 Task: Plan a 4-hour wine blending and tasting experience at a local vineyard.
Action: Mouse moved to (411, 170)
Screenshot: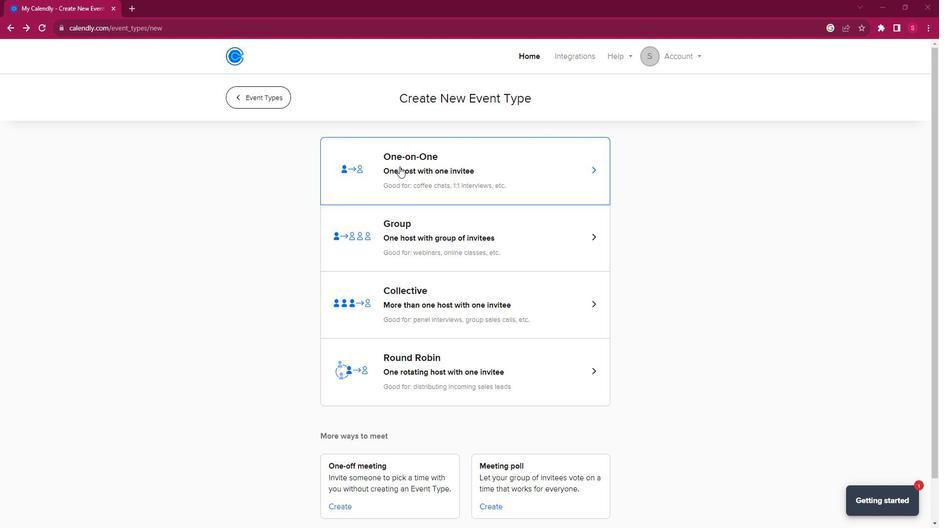 
Action: Mouse pressed left at (411, 170)
Screenshot: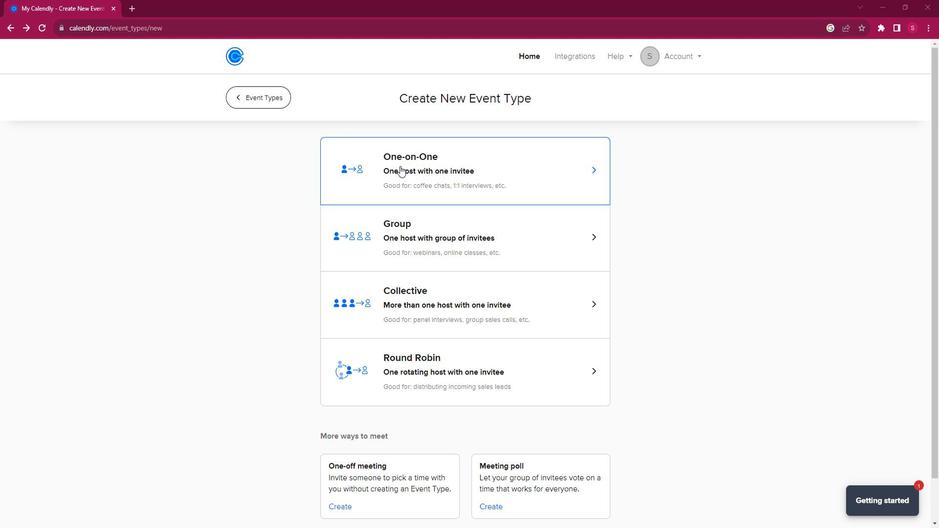 
Action: Mouse moved to (289, 244)
Screenshot: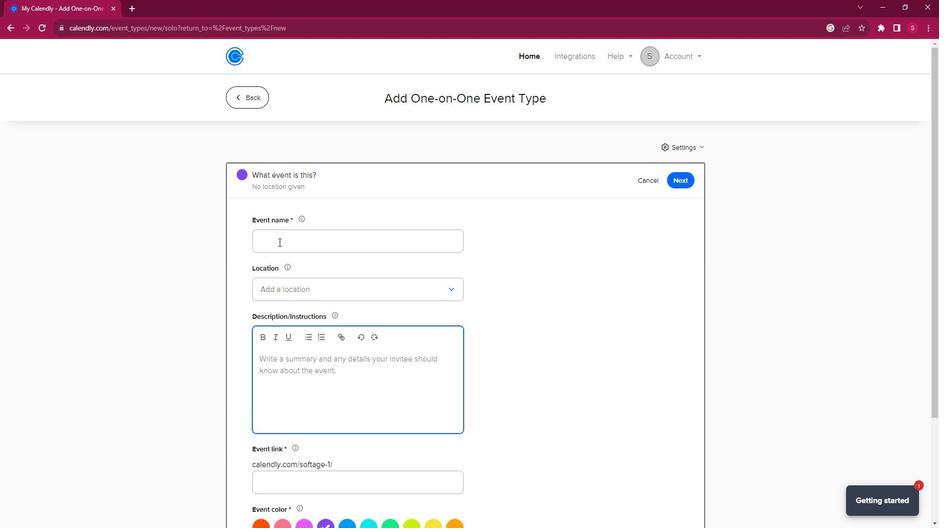
Action: Mouse pressed left at (289, 244)
Screenshot: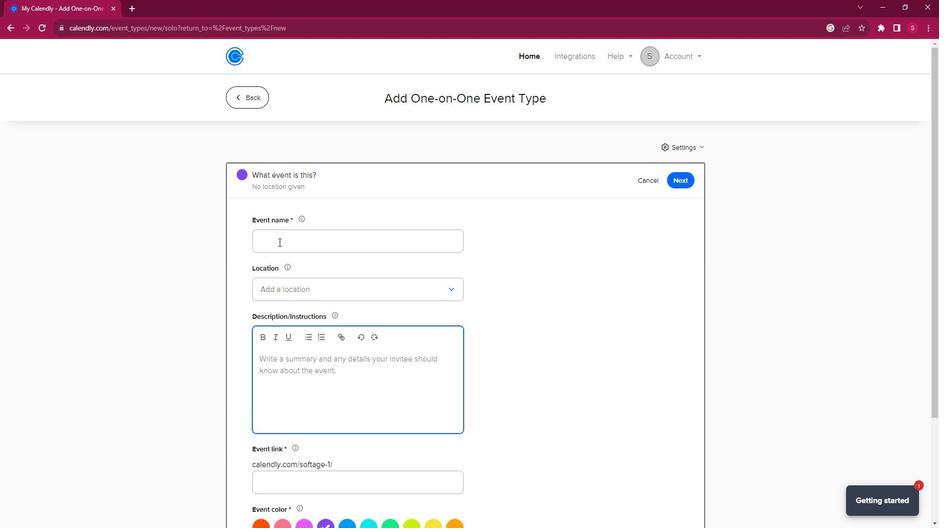 
Action: Key pressed <Key.shift><Key.shift>Vineyard<Key.space><Key.shift>Wine<Key.space><Key.shift>Blending<Key.space><Key.shift>Experience
Screenshot: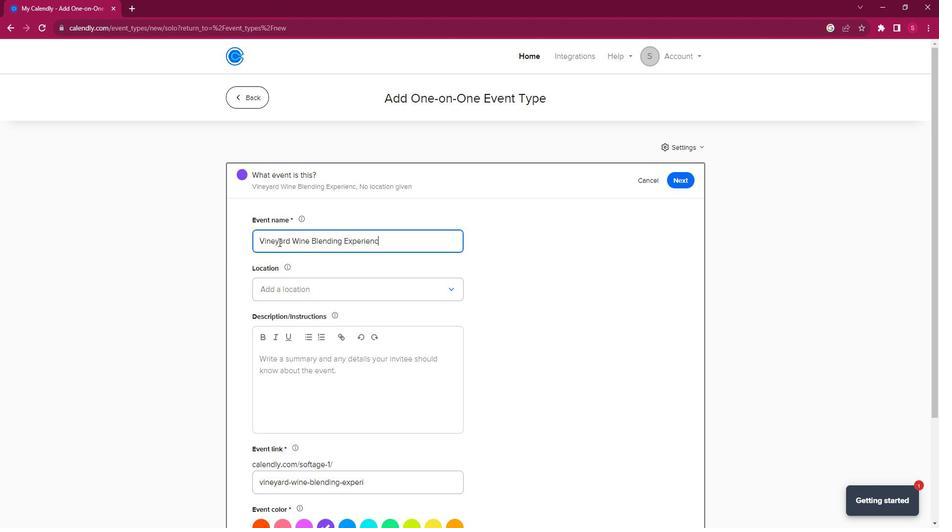 
Action: Mouse moved to (351, 292)
Screenshot: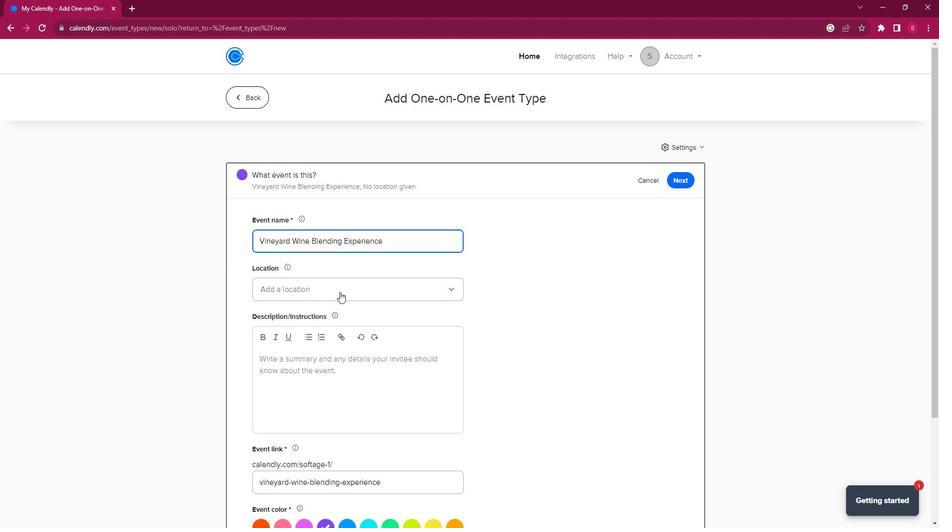 
Action: Mouse pressed left at (351, 292)
Screenshot: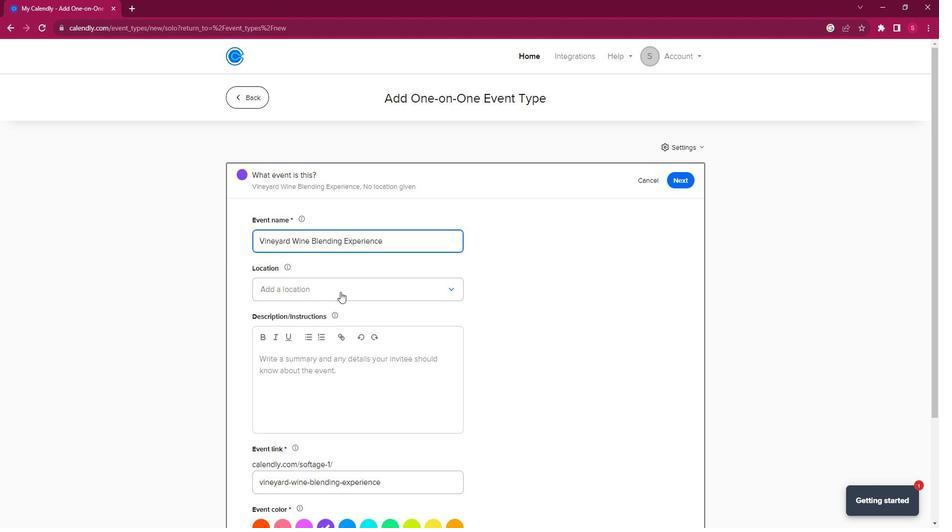 
Action: Mouse moved to (332, 313)
Screenshot: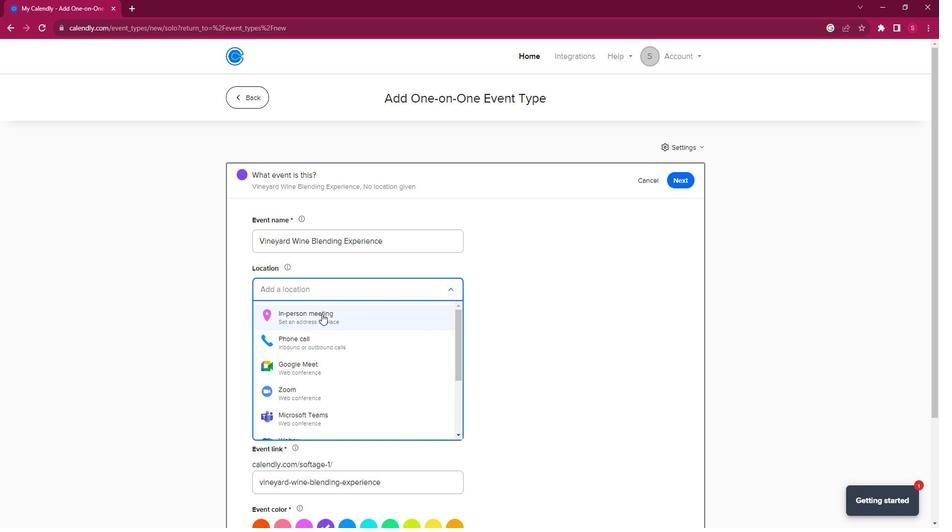 
Action: Mouse pressed left at (332, 313)
Screenshot: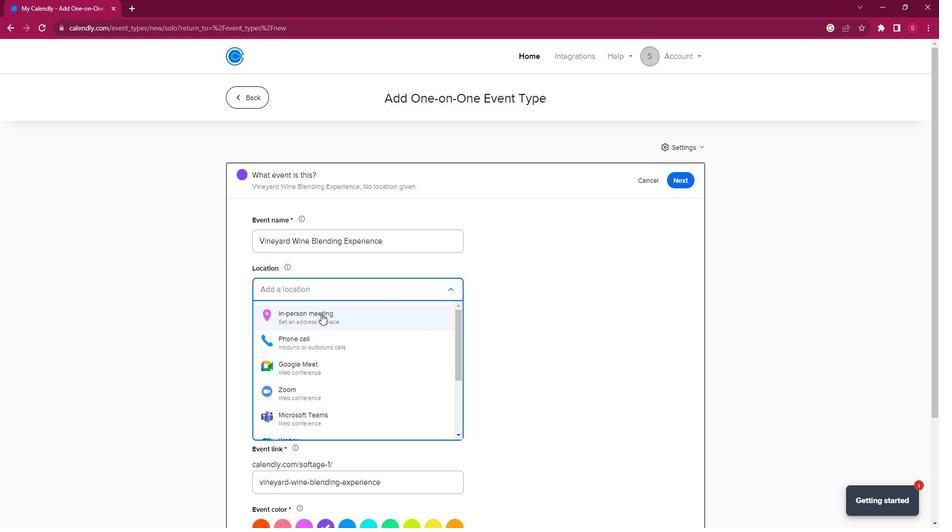 
Action: Mouse moved to (503, 175)
Screenshot: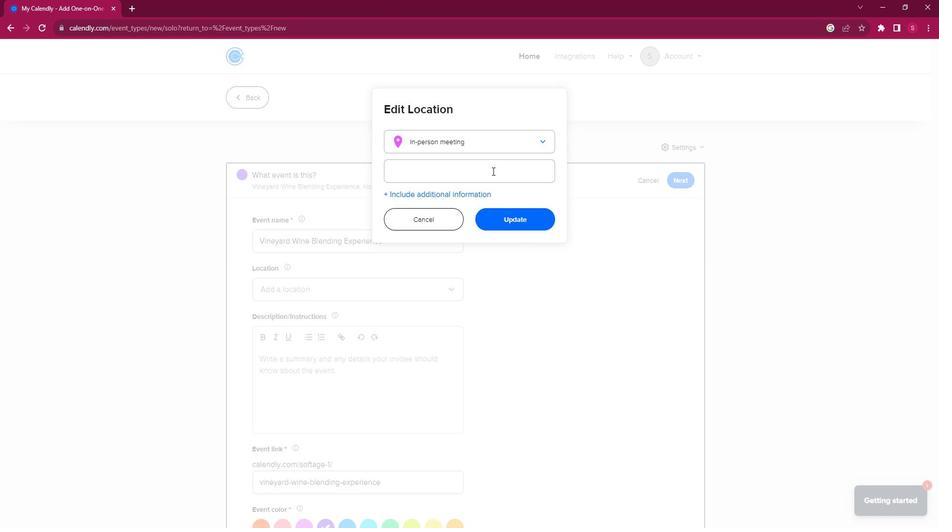 
Action: Mouse pressed left at (503, 175)
Screenshot: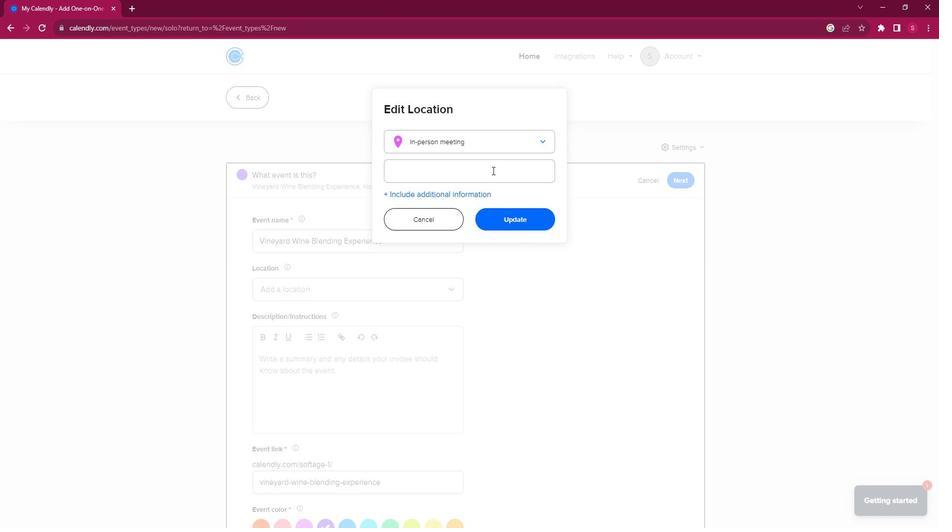 
Action: Key pressed <Key.shift>Grapea<Key.backspace>s<Key.space><Key.shift><Key.shift><Key.shift><Key.shift><Key.shift><Key.shift><Key.shift><Key.shift><Key.shift><Key.shift><Key.shift><Key.shift><Key.shift><Key.shift><Key.shift><Key.shift><Key.shift><Key.shift><Key.shift><Key.shift><Key.shift><Key.shift><Key.shift><Key.shift>&<Key.space><Key.shift><Key.shift><Key.shift><Key.shift><Key.shift><Key.shift><Key.shift><Key.shift><Key.shift><Key.shift><Key.shift><Key.shift><Key.shift><Key.shift><Key.shift><Key.shift><Key.shift><Key.shift><Key.shift><Key.shift><Key.shift><Key.shift><Key.shift><Key.shift><Key.shift>Vines<Key.space><Key.shift><Key.shift><Key.shift><Key.shift><Key.shift><Key.shift>Vineyard,<Key.space>123<Key.space><Key.shift>Vineyward<Key.backspace><Key.backspace><Key.backspace><Key.backspace>ard<Key.space>lane,<Key.space><Key.left><Key.left><Key.left><Key.left><Key.left><Key.backspace><Key.shift>L<Key.down><Key.shift><Key.shift><Key.shift><Key.shift><Key.shift>Wineville,<Key.space><Key.shift><Key.shift>Ca<Key.backspace><Key.shift><Key.shift><Key.shift><Key.shift><Key.shift><Key.shift>A<Key.space><Key.shift><Key.shift><Key.shift><Key.shift><Key.shift><Key.shift><Key.shift><Key.shift><Key.shift><Key.shift><Key.shift><Key.shift><Key.shift><Key.shift><Key.shift><Key.shift><Key.shift><Key.shift><Key.shift><Key.shift><Key.shift><Key.shift><Key.shift><Key.shift>54321,<Key.space><Key.shift><Key.shift><Key.shift><Key.shift><Key.shift><Key.shift><Key.shift>United<Key.space><Key.shift>States
Screenshot: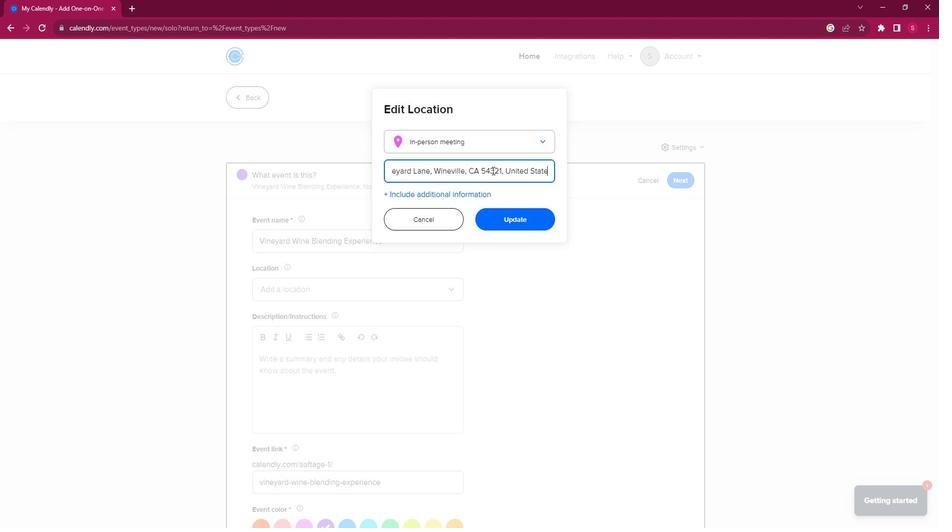 
Action: Mouse moved to (533, 221)
Screenshot: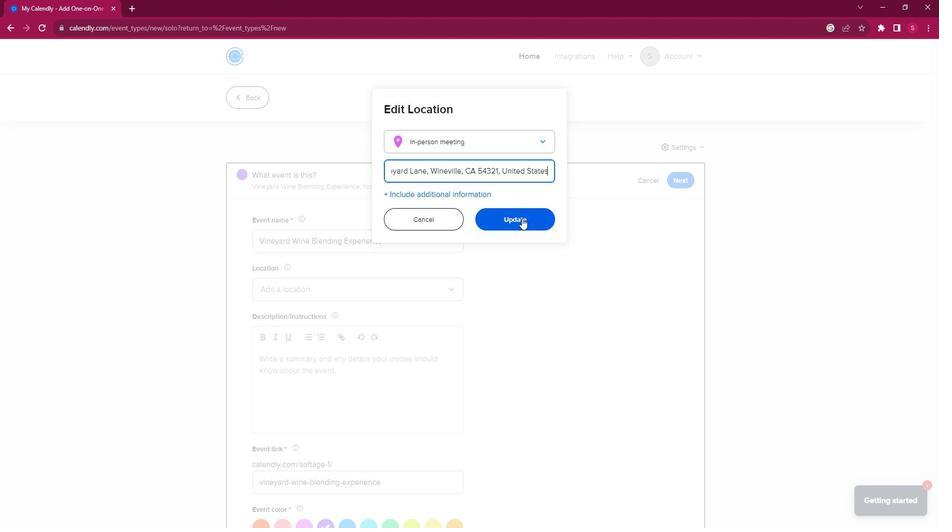 
Action: Mouse pressed left at (533, 221)
Screenshot: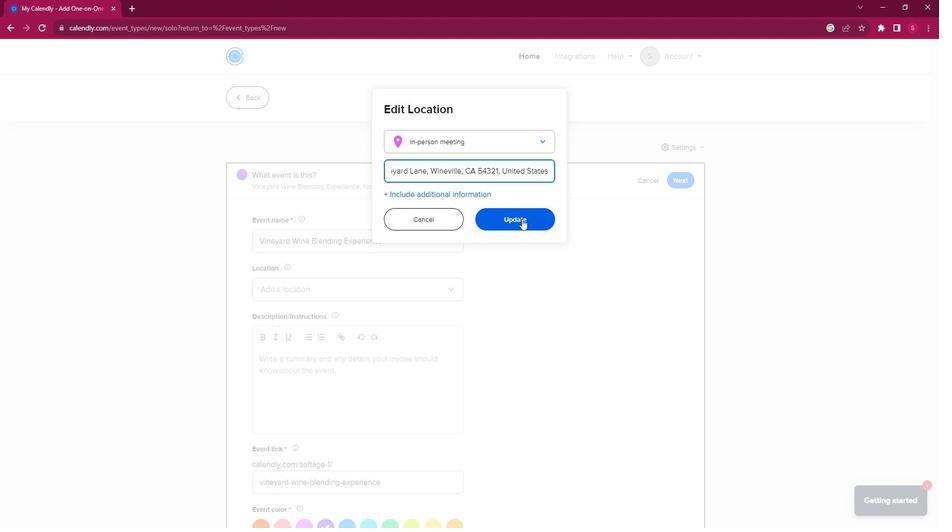 
Action: Mouse moved to (319, 395)
Screenshot: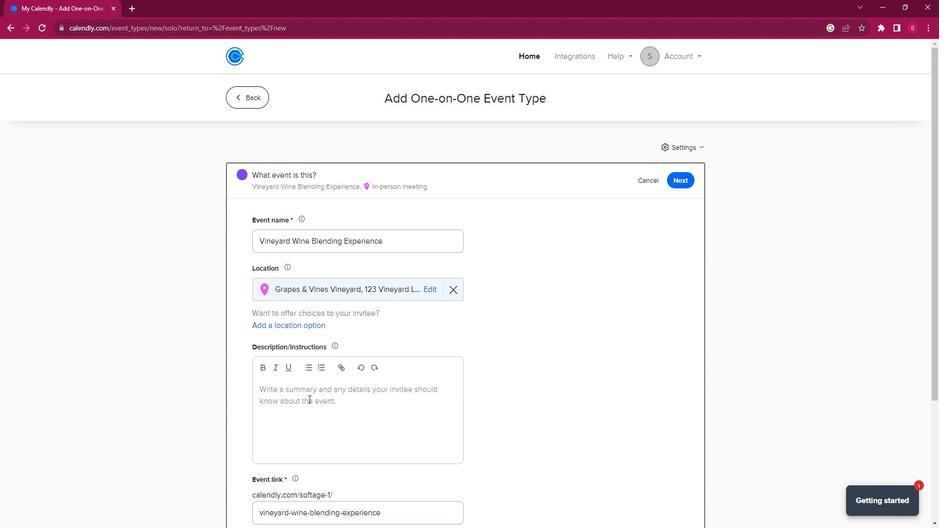 
Action: Mouse pressed left at (319, 395)
Screenshot: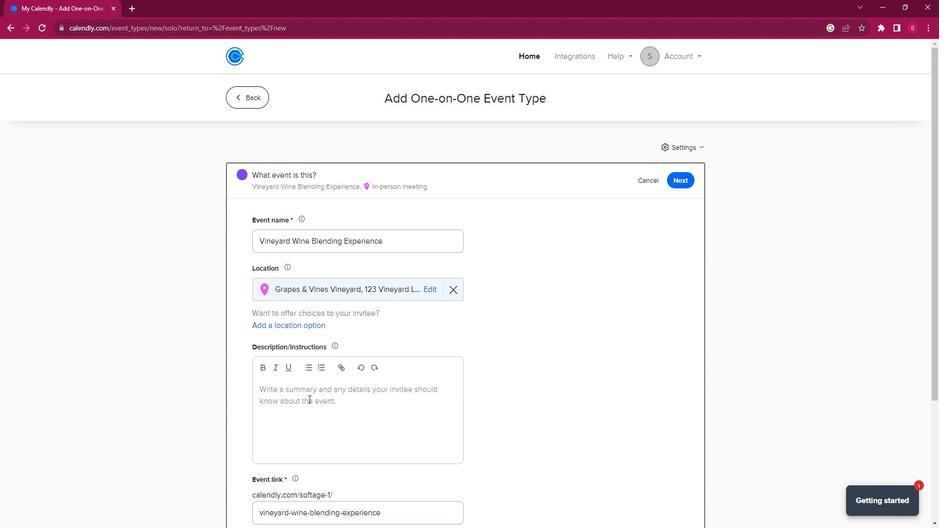 
Action: Key pressed <Key.shift>Indulge<Key.space>in<Key.space>a<Key.space>wine<Key.space>blending<Key.space>and<Key.space>tasting<Key.space>experience<Key.space>at<Key.space>a<Key.space>loac<Key.backspace><Key.backspace>cal<Key.space>vineyard,<Key.space>where<Key.space>you'll<Key.space>become<Key.space>a<Key.space>winemaker<Key.space>for<Key.space>the<Key.space>day.<Key.space><Key.shift>Join<Key.space>us<Key.space>fio<Key.backspace><Key.backspace>or<Key.space>an<Key.space>exclusive<Key.space>opportunity<Key.space>to<Key.space>create<Key.space>your<Key.space>unique<Key.space>wine<Key.space>blend<Key.space>and<Key.space>savor<Key.space>a<Key.space>variety<Key.space>of<Key.space>wines<Key.space>while<Key.space>enjoying<Key.space>the<Key.space>picturesque<Key.space>setting<Key.space>of<Key.space>the<Key.space>vineyard.<Key.space><Key.shift>This<Key.space>immer
Screenshot: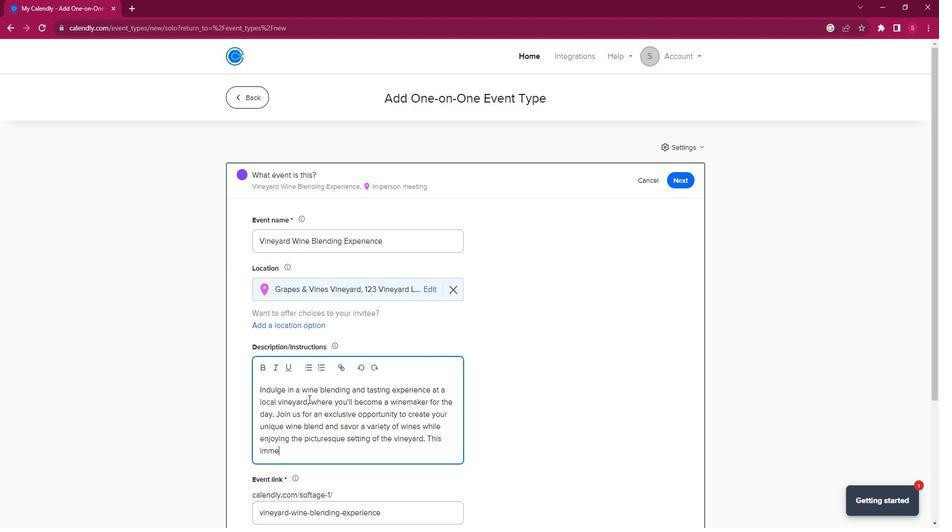 
Action: Mouse moved to (319, 394)
Screenshot: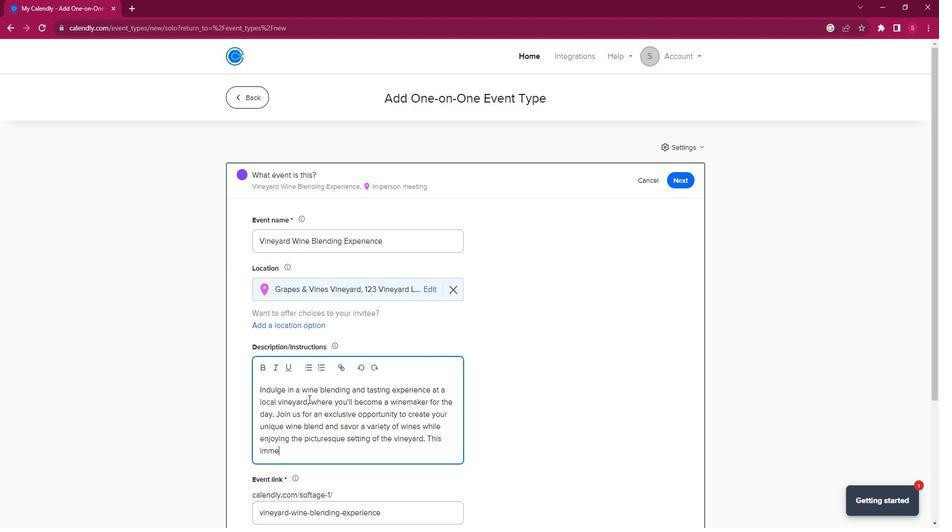 
Action: Key pressed sive<Key.space>experience<Key.space>is<Key.space>perfect<Key.space>for<Key.space>wine<Key.space>enthusiasts,<Key.space>connoisseurs,<Key.space>an<Key.space><Key.backspace>d<Key.space>anyone<Key.space>who<Key.space>appreciates<Key.space>the<Key.space>art<Key.space>of<Key.space>winemaking.
Screenshot: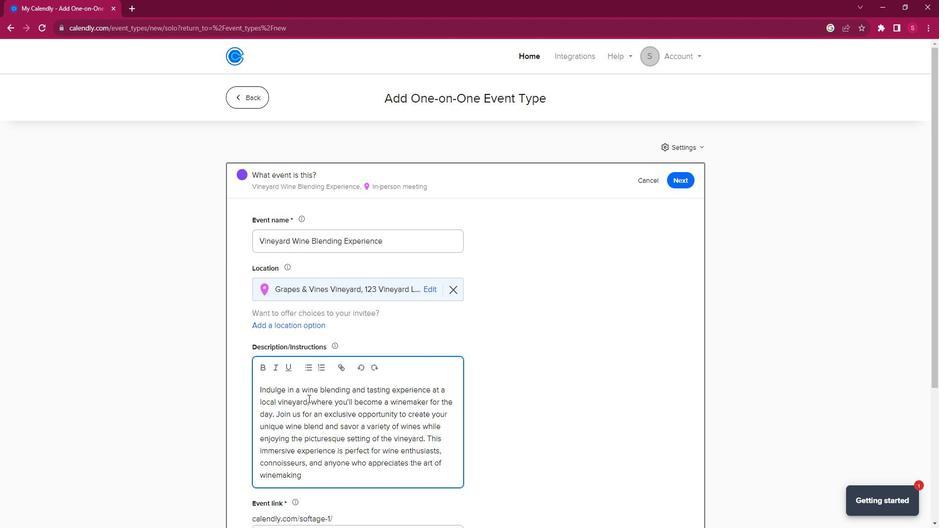 
Action: Mouse moved to (456, 435)
Screenshot: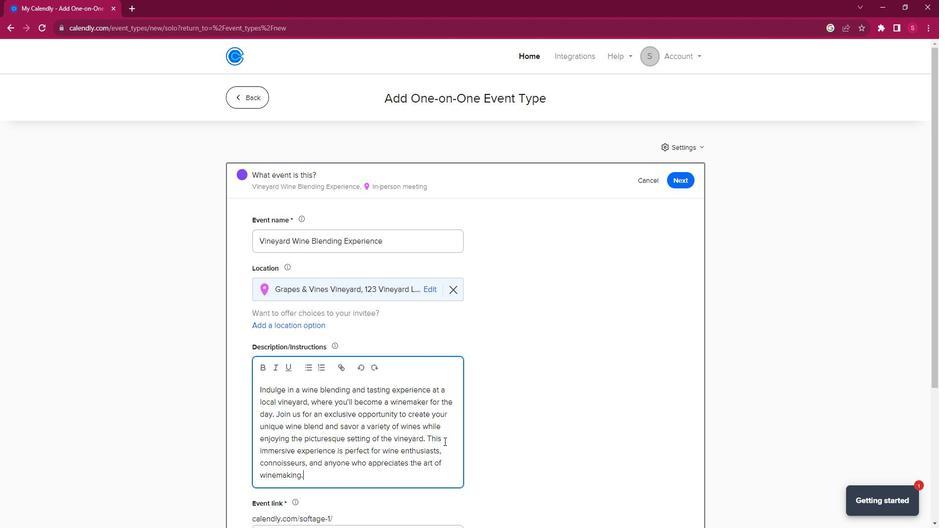 
Action: Mouse scrolled (456, 434) with delta (0, 0)
Screenshot: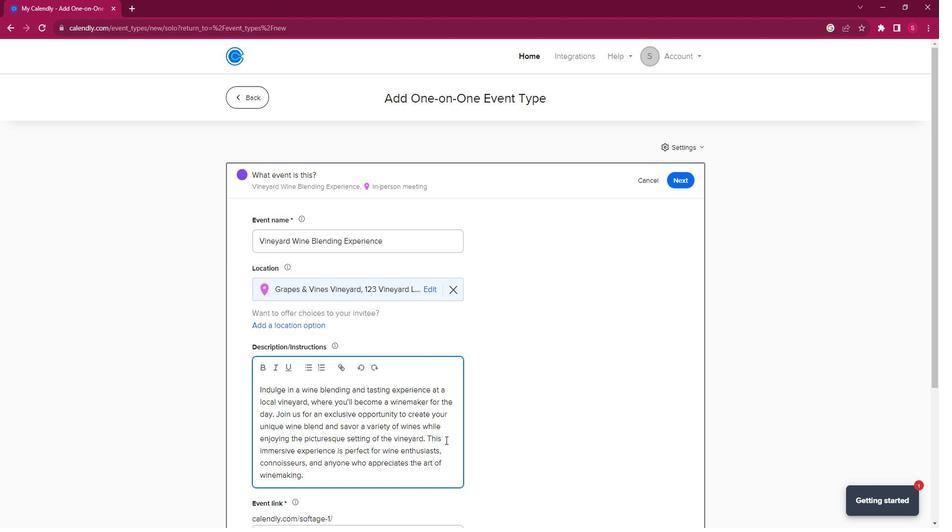 
Action: Mouse scrolled (456, 434) with delta (0, 0)
Screenshot: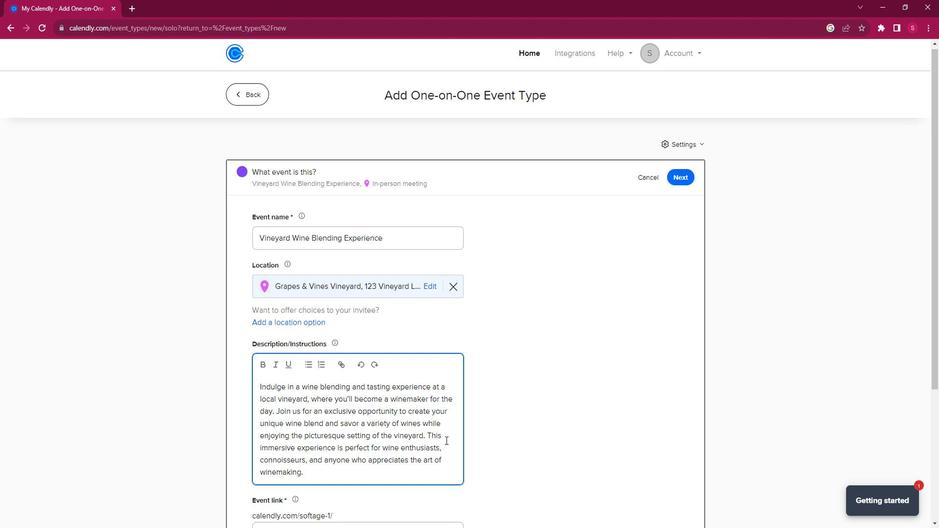 
Action: Mouse scrolled (456, 434) with delta (0, 0)
Screenshot: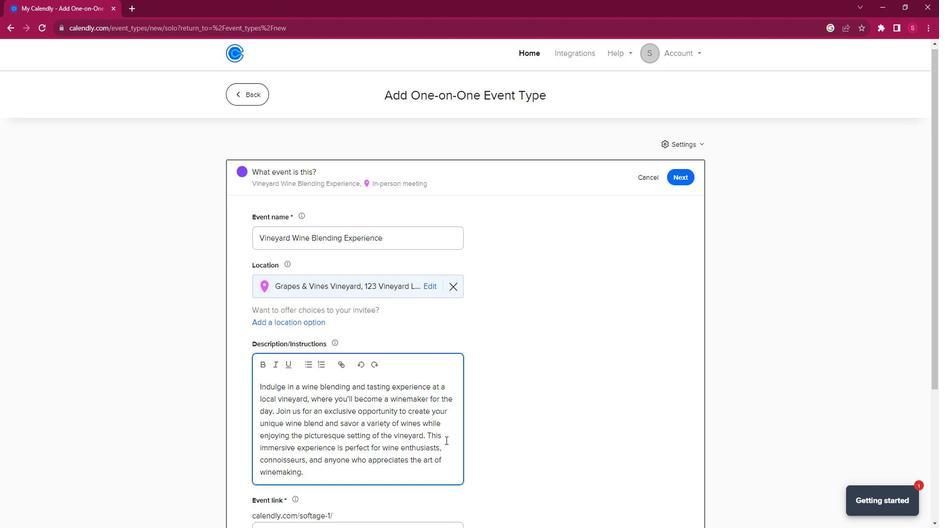 
Action: Mouse scrolled (456, 434) with delta (0, 0)
Screenshot: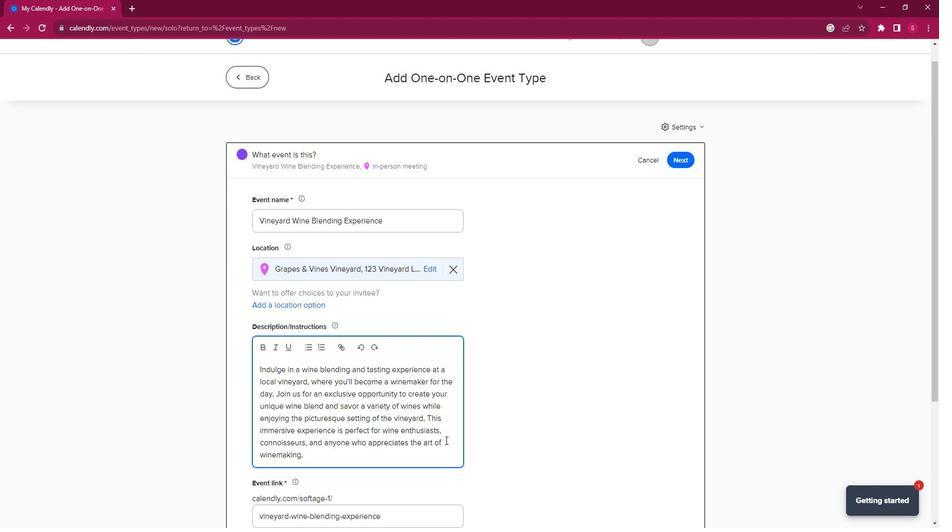 
Action: Mouse scrolled (456, 434) with delta (0, 0)
Screenshot: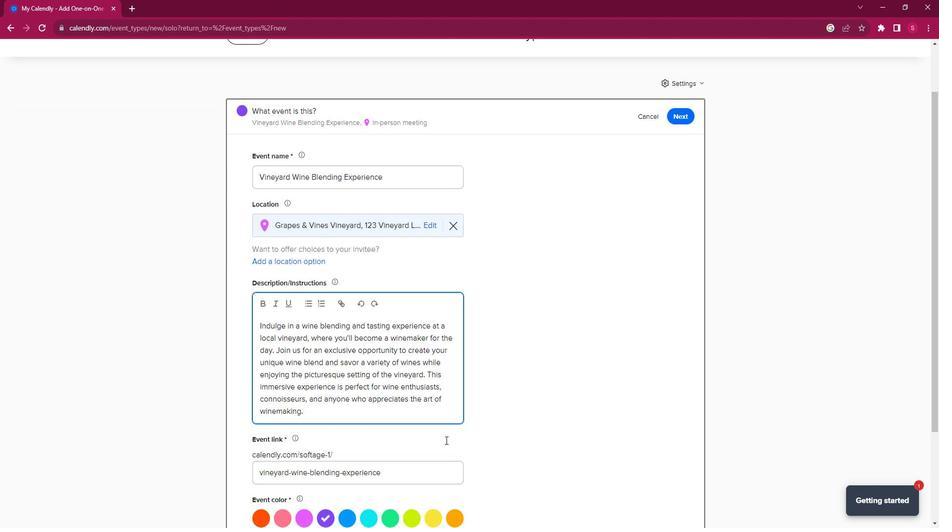 
Action: Mouse moved to (466, 389)
Screenshot: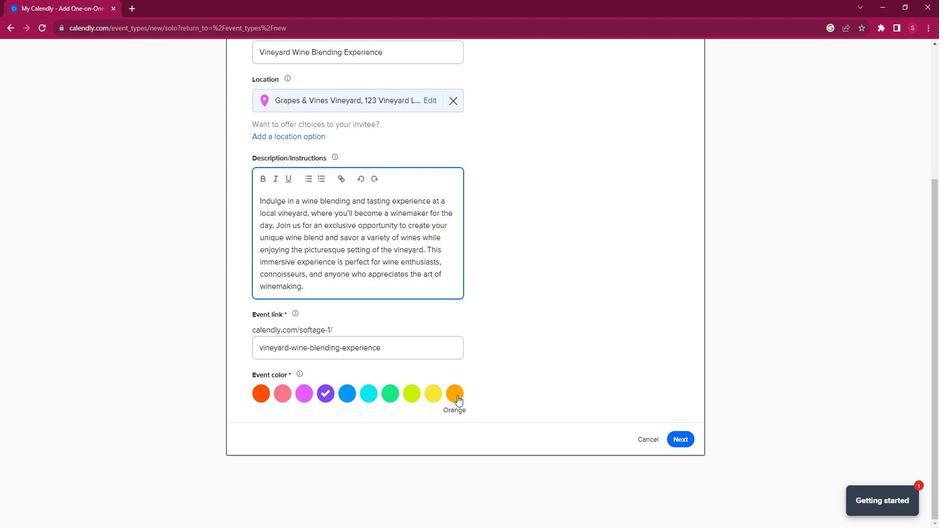 
Action: Mouse pressed left at (466, 389)
Screenshot: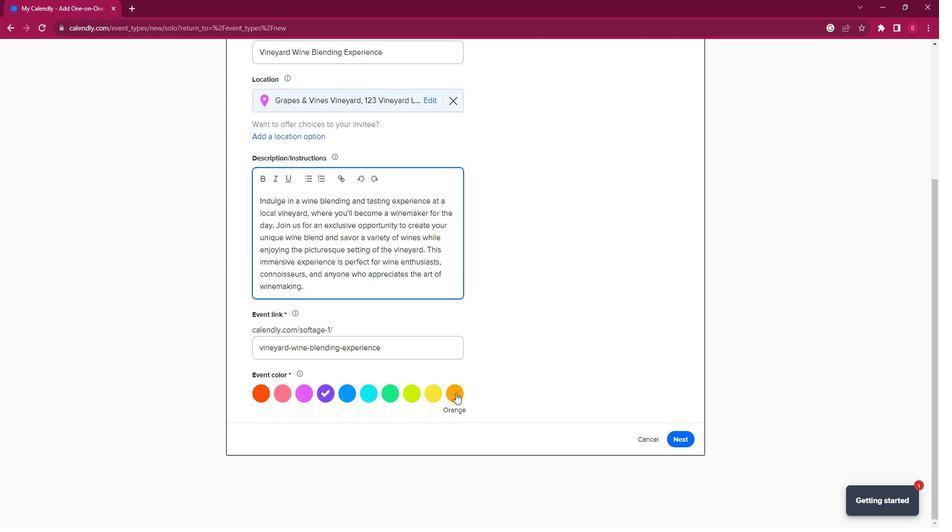 
Action: Mouse moved to (689, 430)
Screenshot: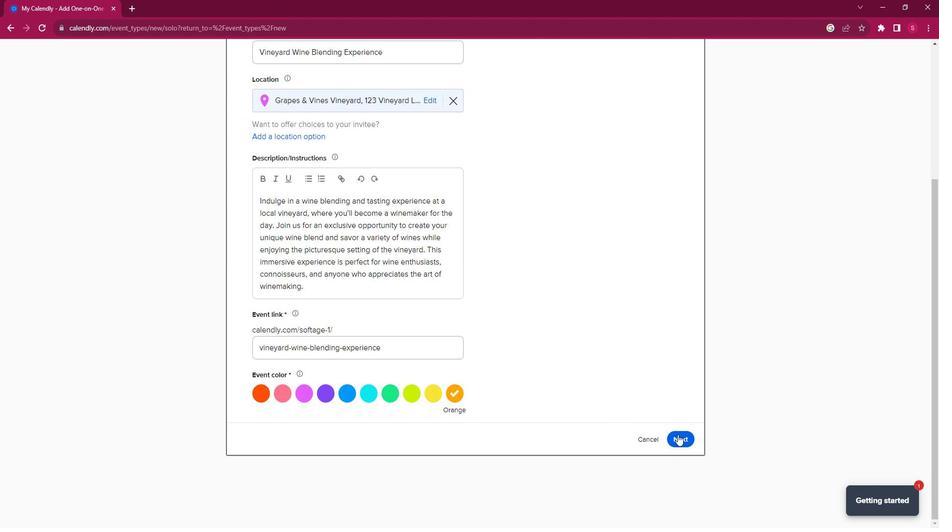 
Action: Mouse pressed left at (689, 430)
Screenshot: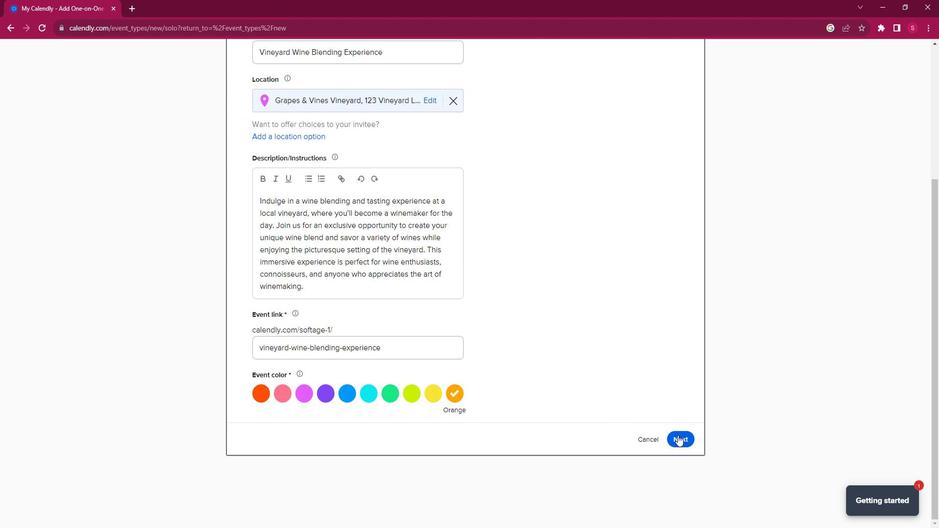 
Action: Mouse moved to (448, 240)
Screenshot: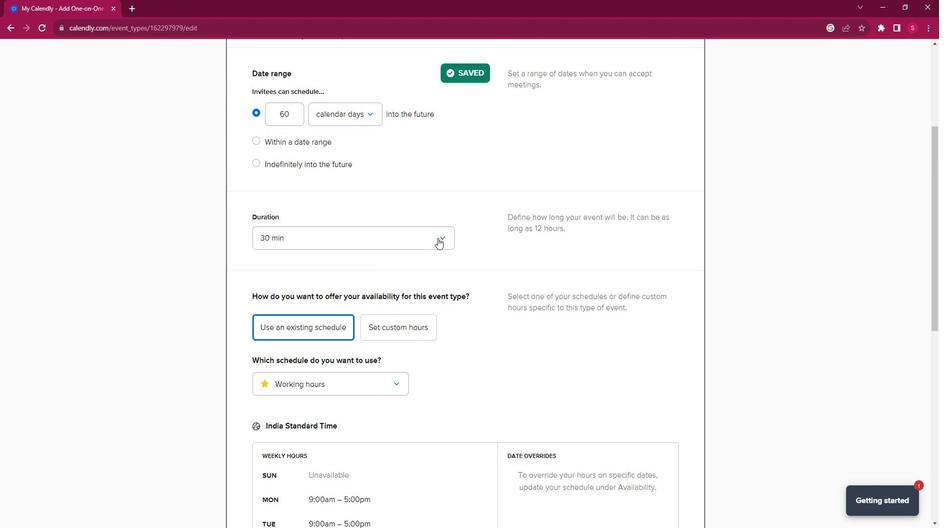 
Action: Mouse pressed left at (448, 240)
Screenshot: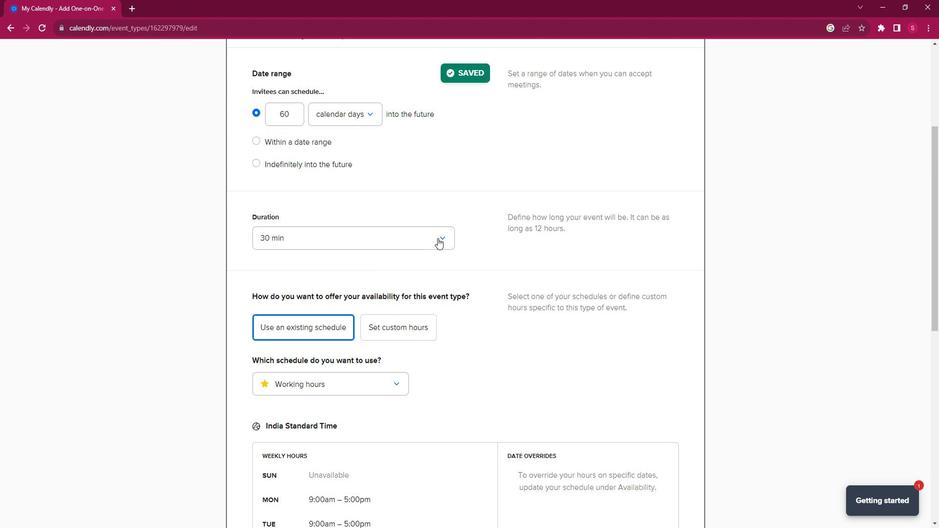 
Action: Mouse moved to (304, 346)
Screenshot: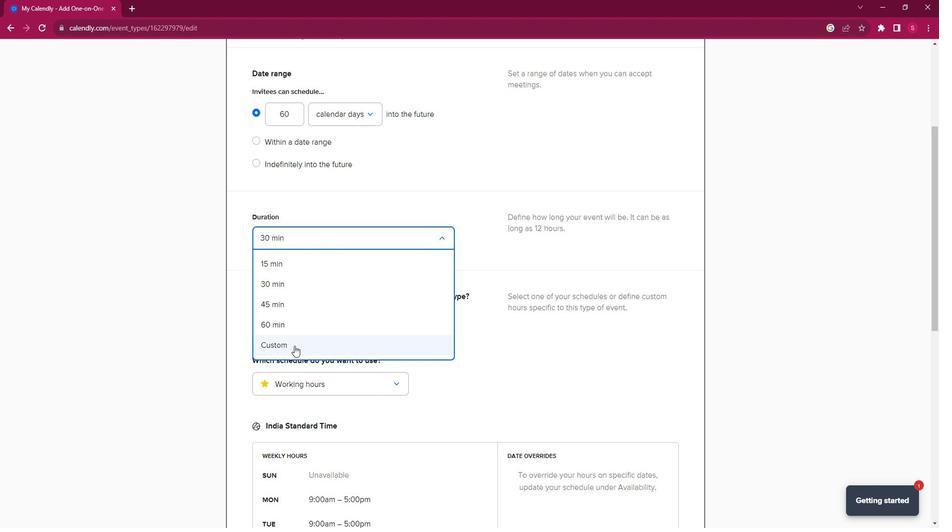 
Action: Mouse pressed left at (304, 346)
Screenshot: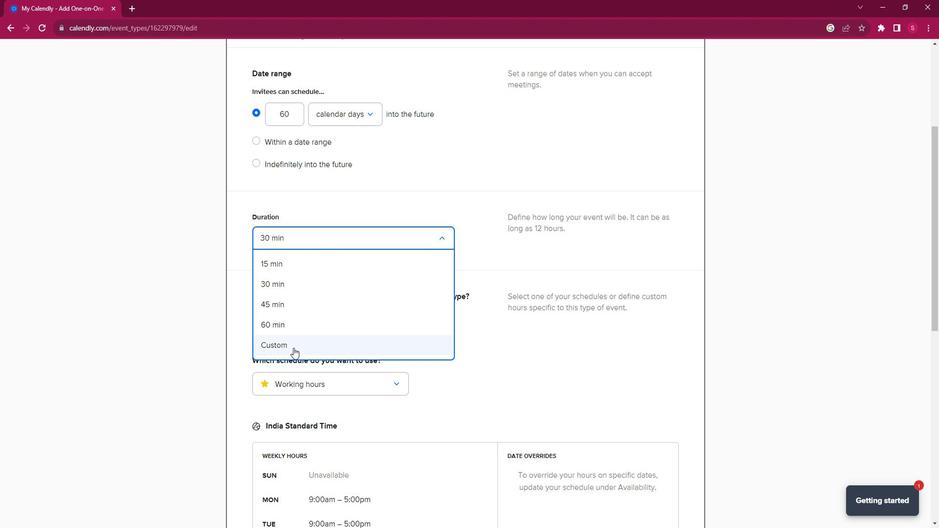 
Action: Mouse moved to (323, 263)
Screenshot: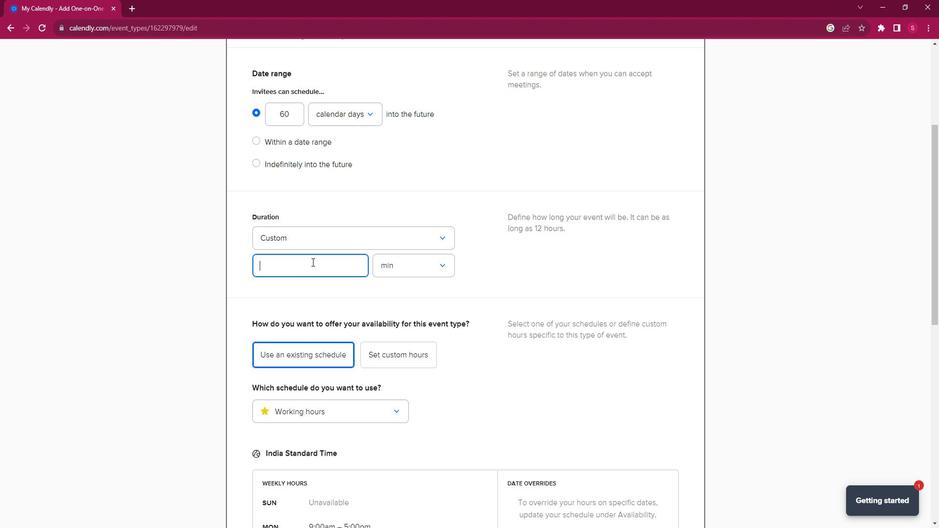
Action: Key pressed 4
Screenshot: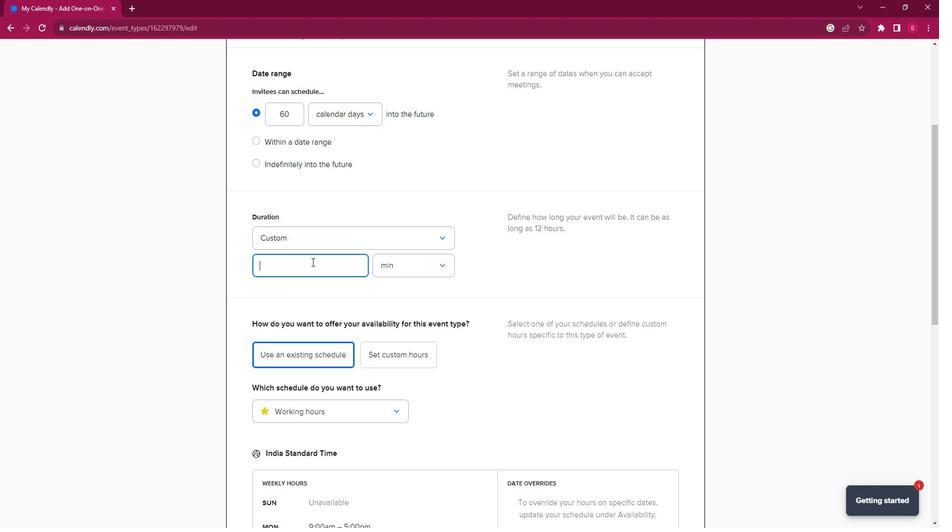 
Action: Mouse moved to (447, 263)
Screenshot: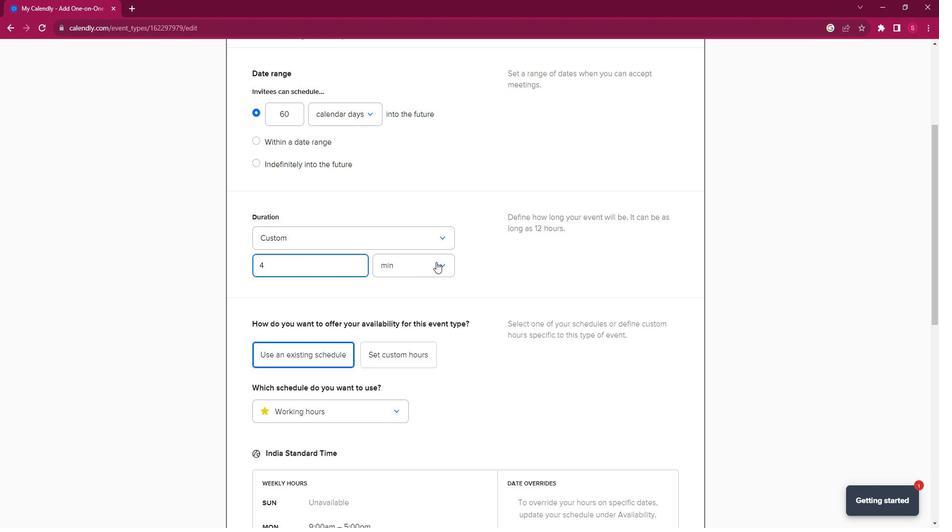
Action: Mouse pressed left at (447, 263)
Screenshot: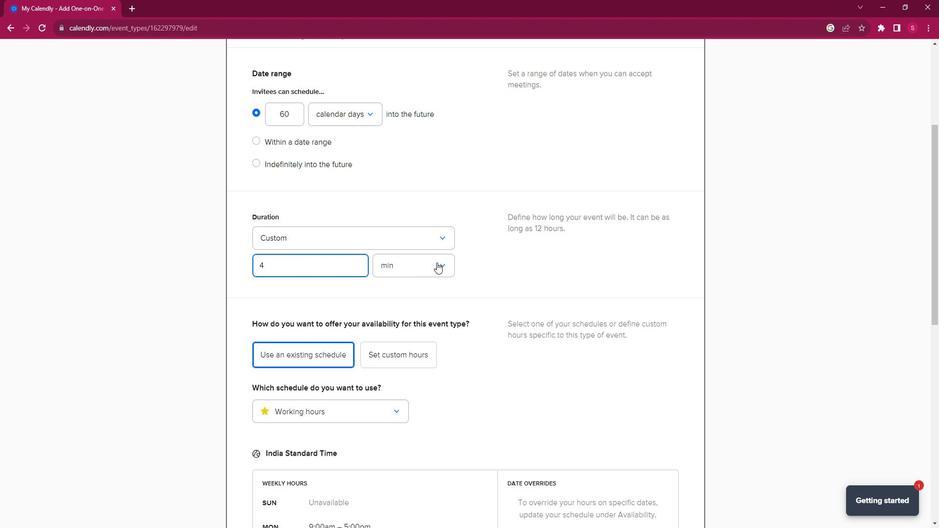 
Action: Mouse moved to (417, 312)
Screenshot: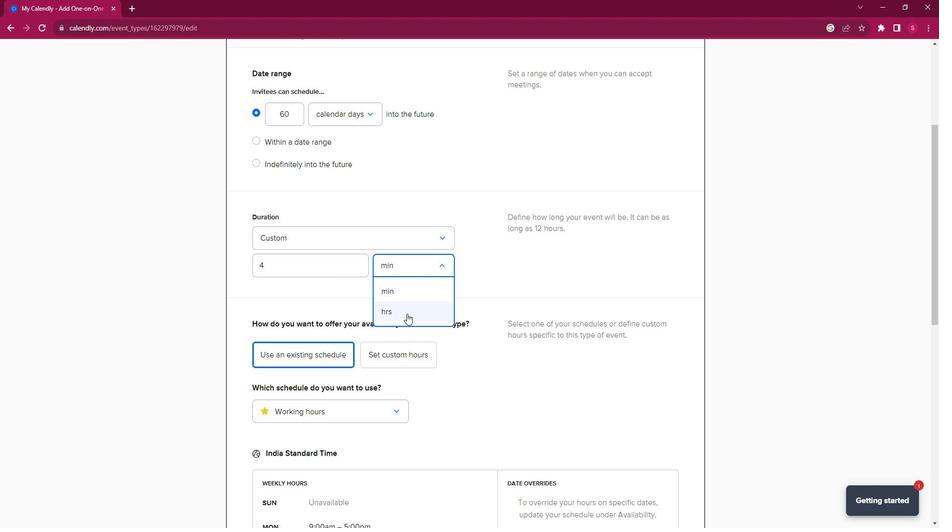 
Action: Mouse pressed left at (417, 312)
Screenshot: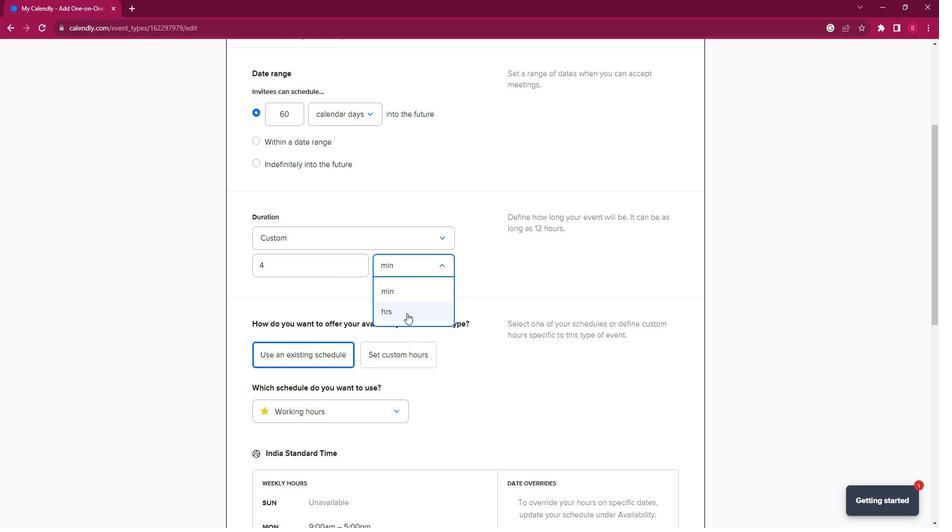
Action: Mouse moved to (945, 295)
Screenshot: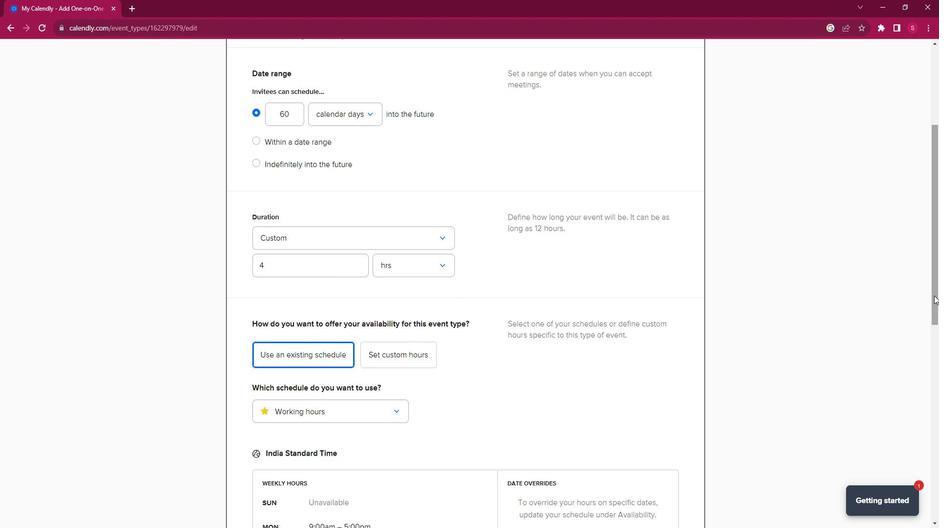
Action: Mouse pressed left at (945, 295)
Screenshot: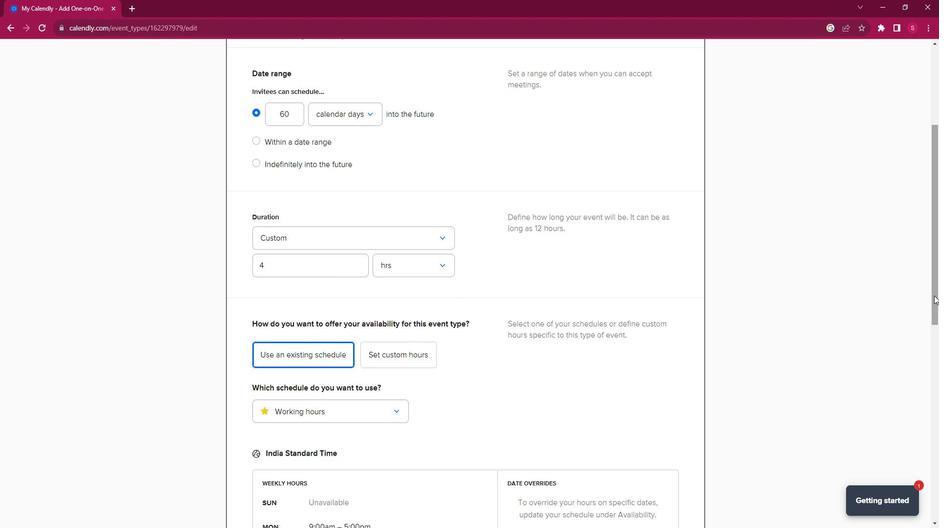 
Action: Mouse moved to (693, 431)
Screenshot: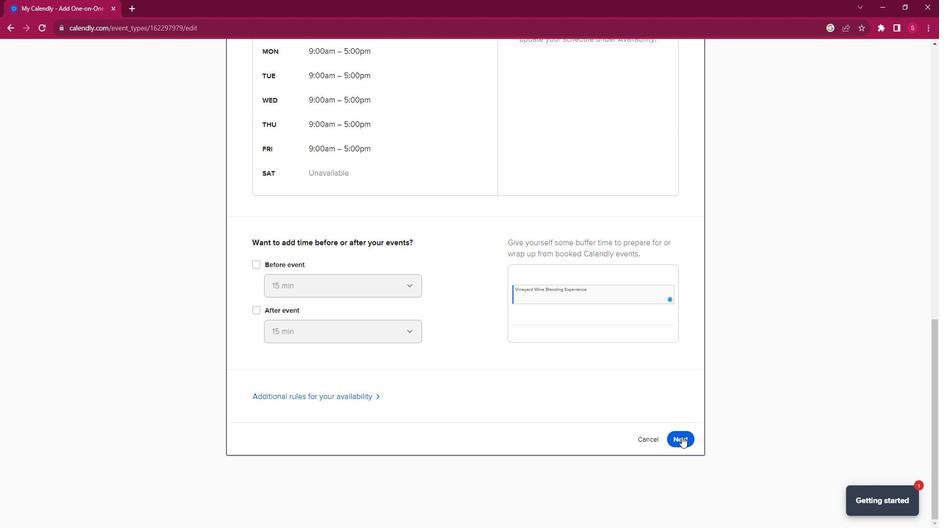 
Action: Mouse pressed left at (693, 431)
Screenshot: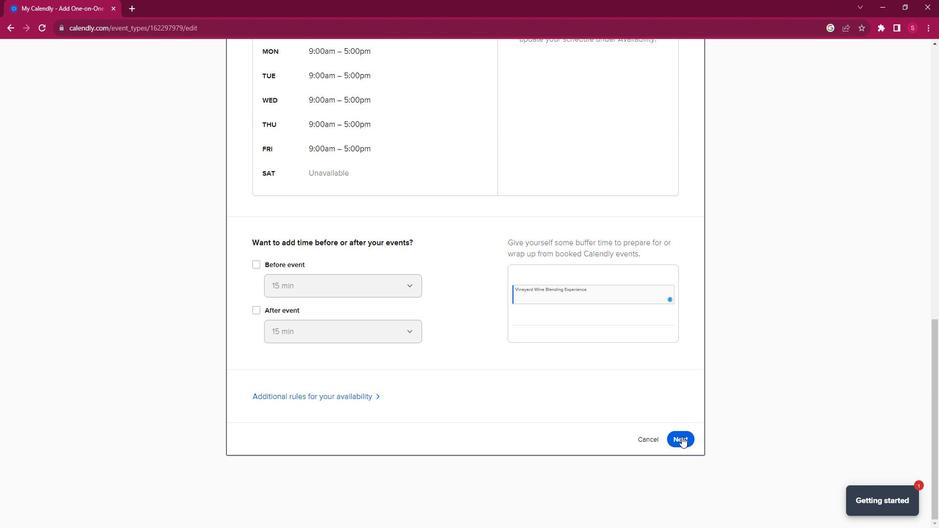 
